 Task: Use the formula "PERMUTATIONA" in spreadsheet "Project portfolio".
Action: Mouse moved to (158, 101)
Screenshot: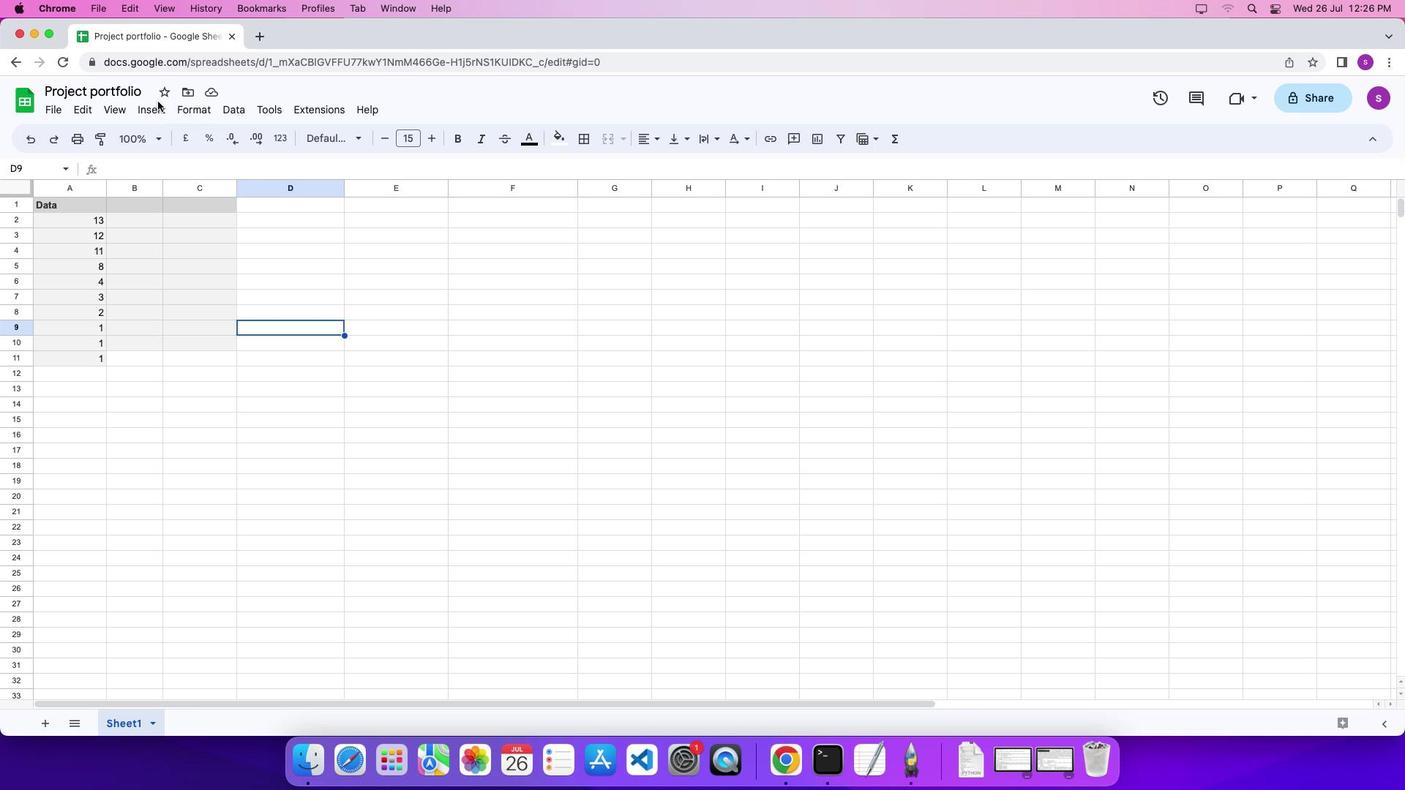 
Action: Mouse pressed left at (158, 101)
Screenshot: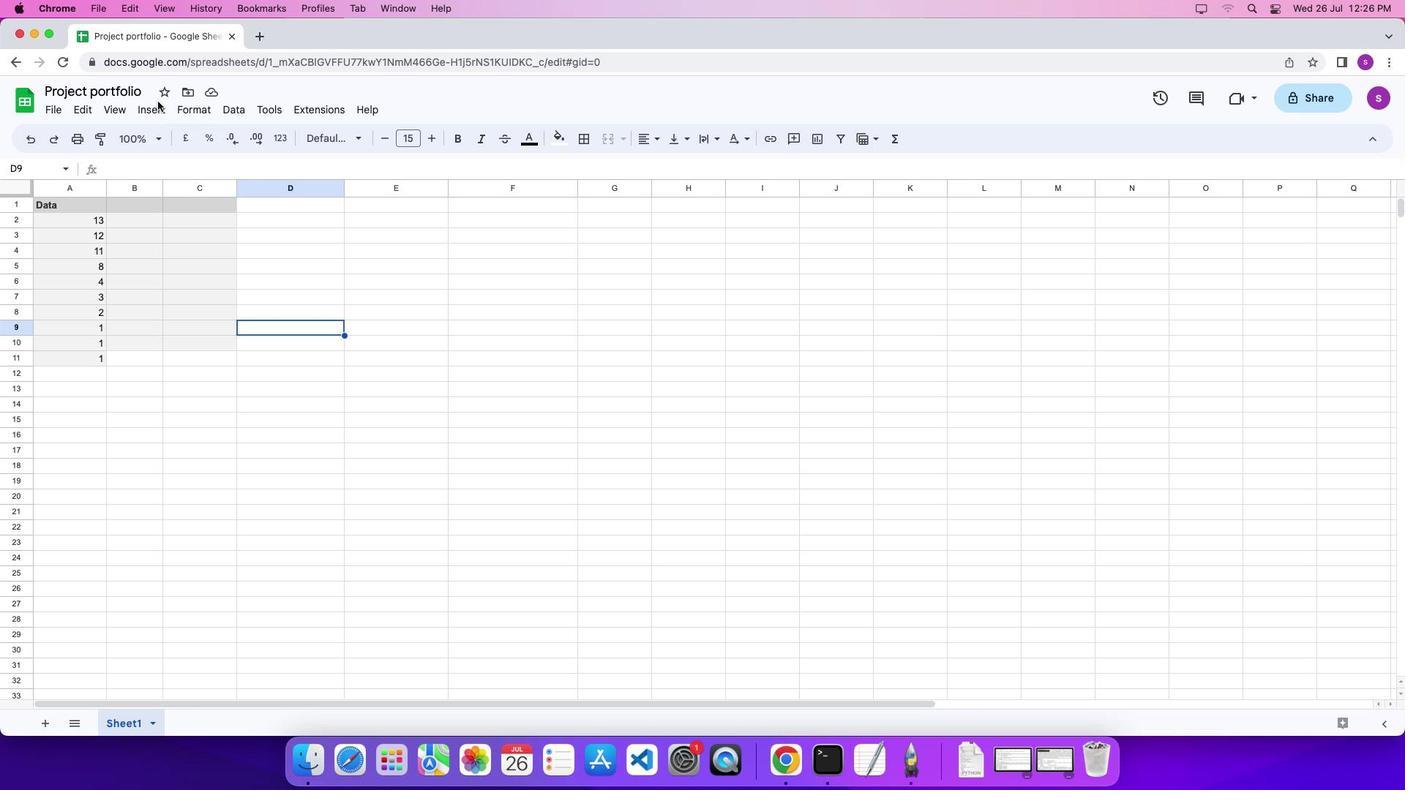 
Action: Mouse moved to (157, 106)
Screenshot: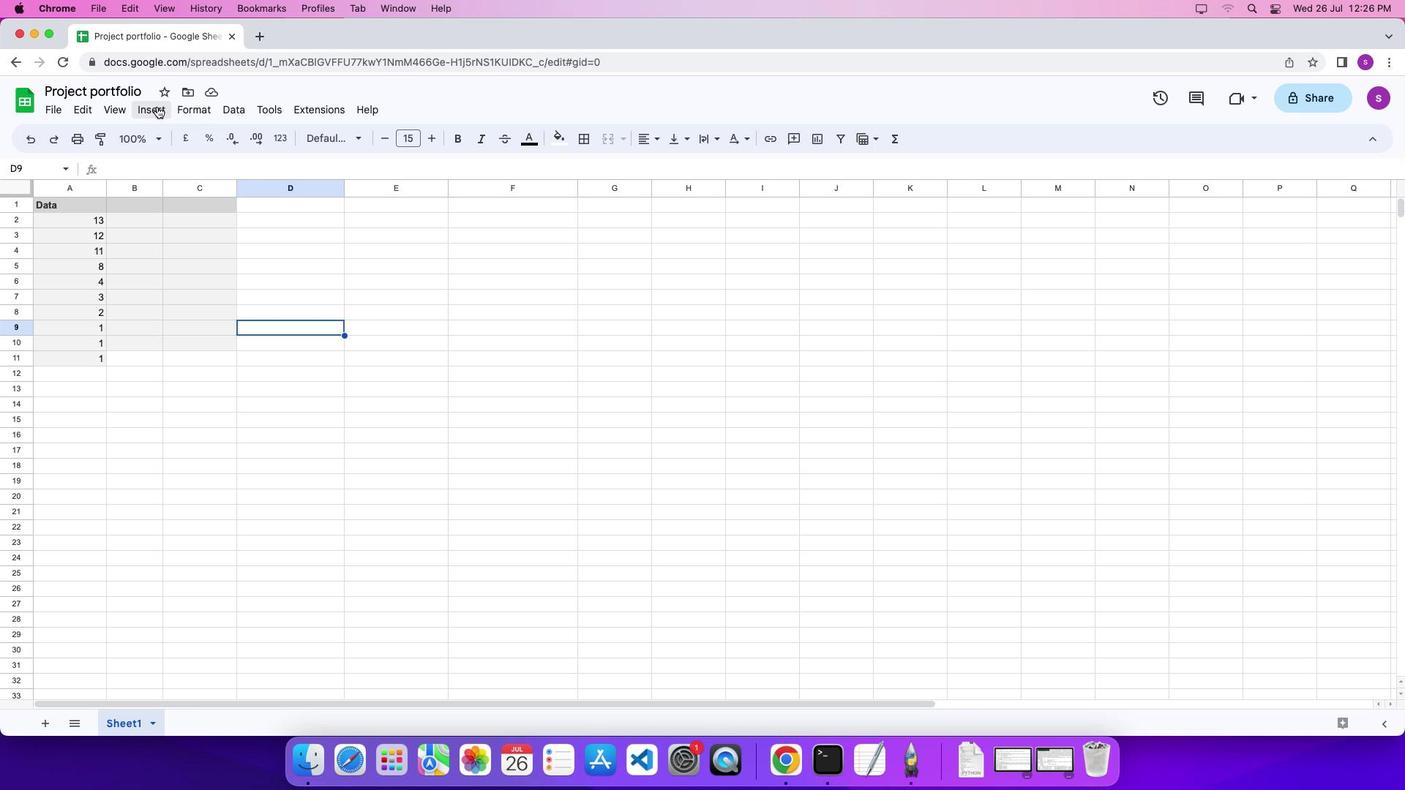 
Action: Mouse pressed left at (157, 106)
Screenshot: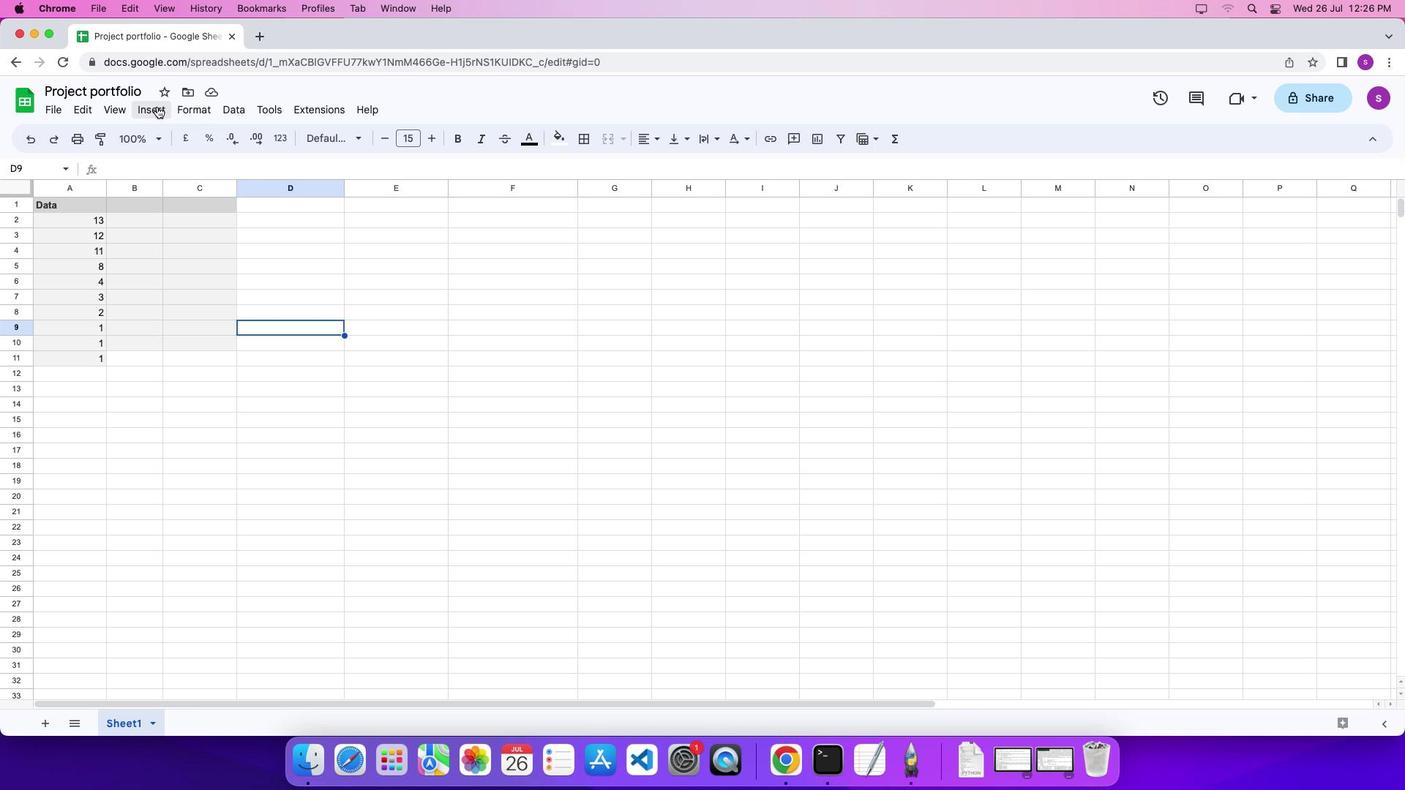 
Action: Mouse moved to (656, 707)
Screenshot: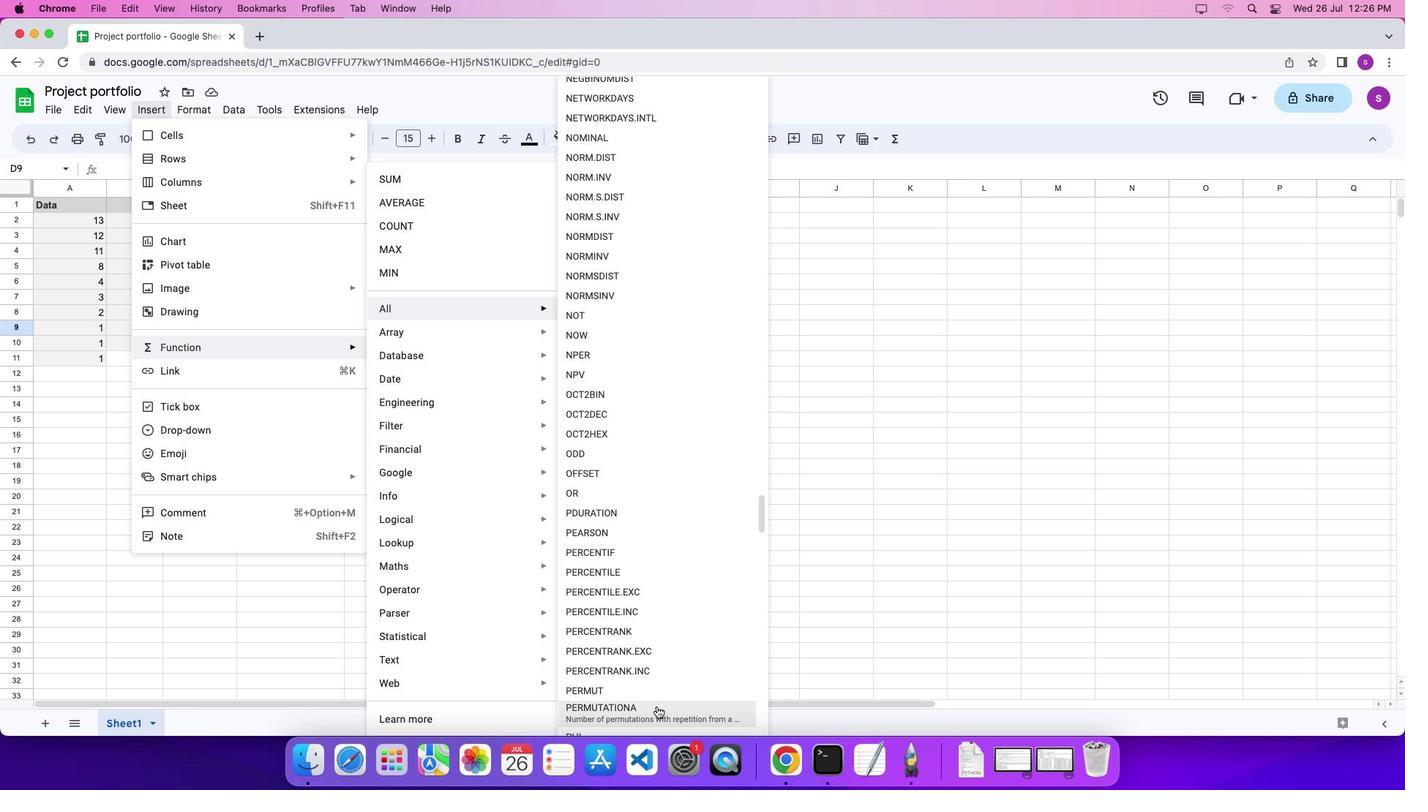 
Action: Mouse pressed left at (656, 707)
Screenshot: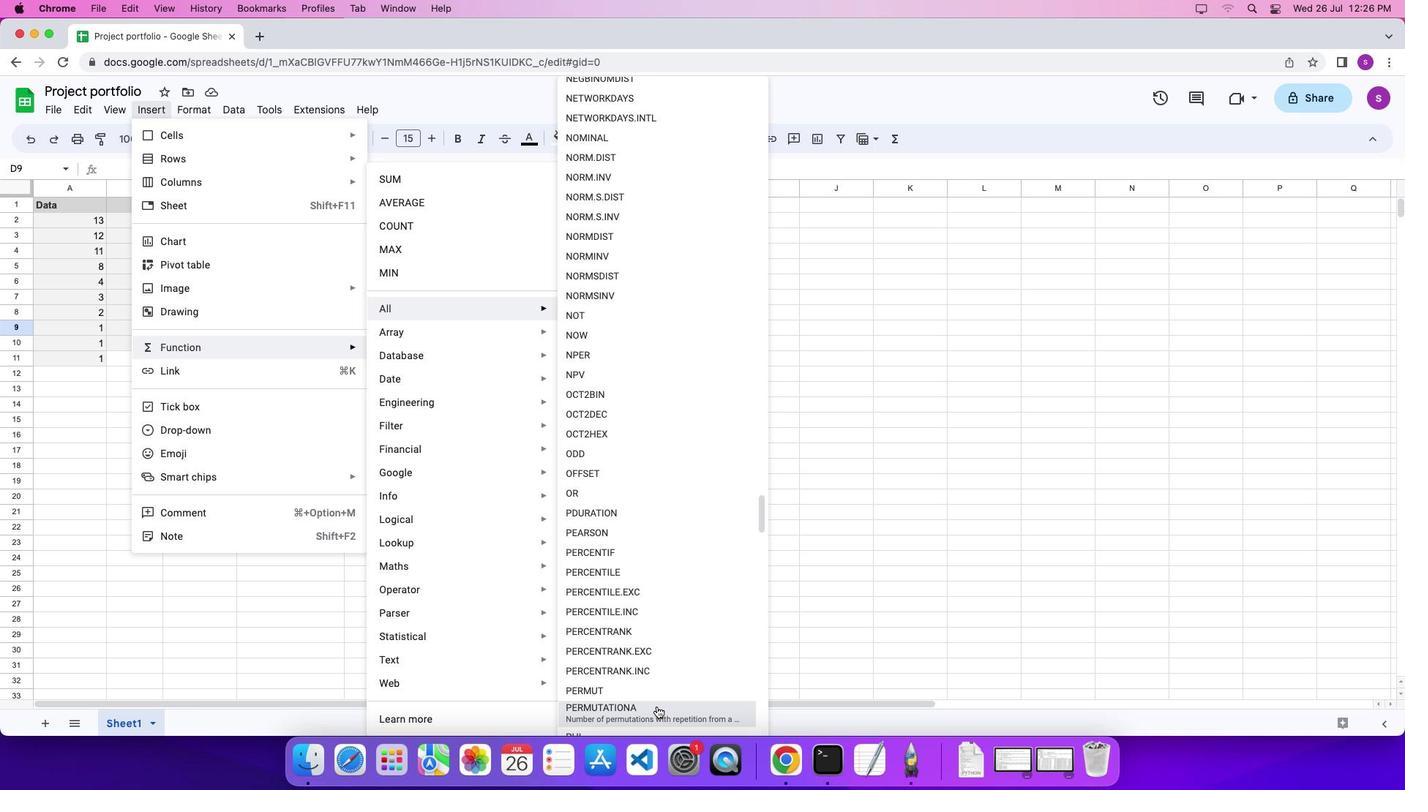 
Action: Mouse moved to (618, 571)
Screenshot: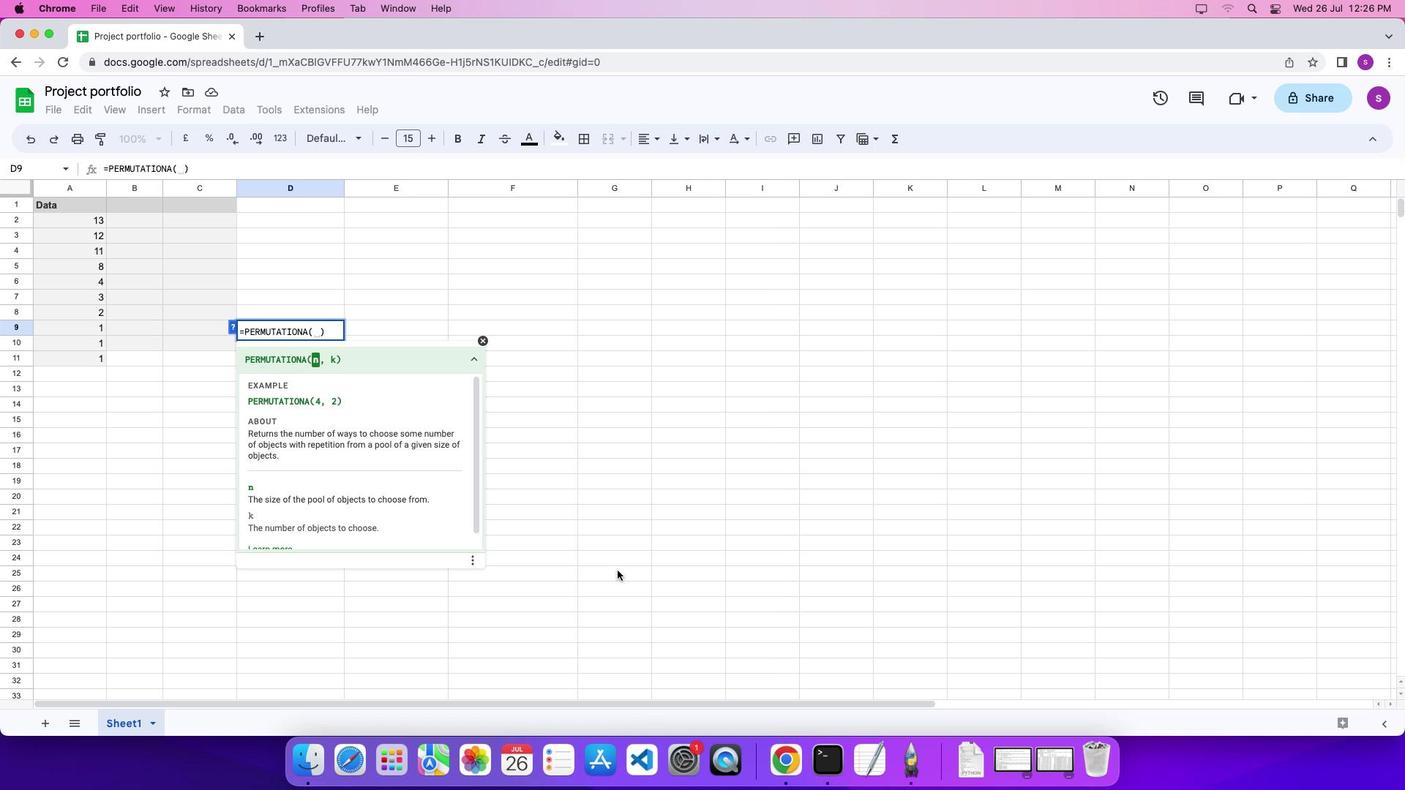 
Action: Key pressed '4'',''2''\x03'
Screenshot: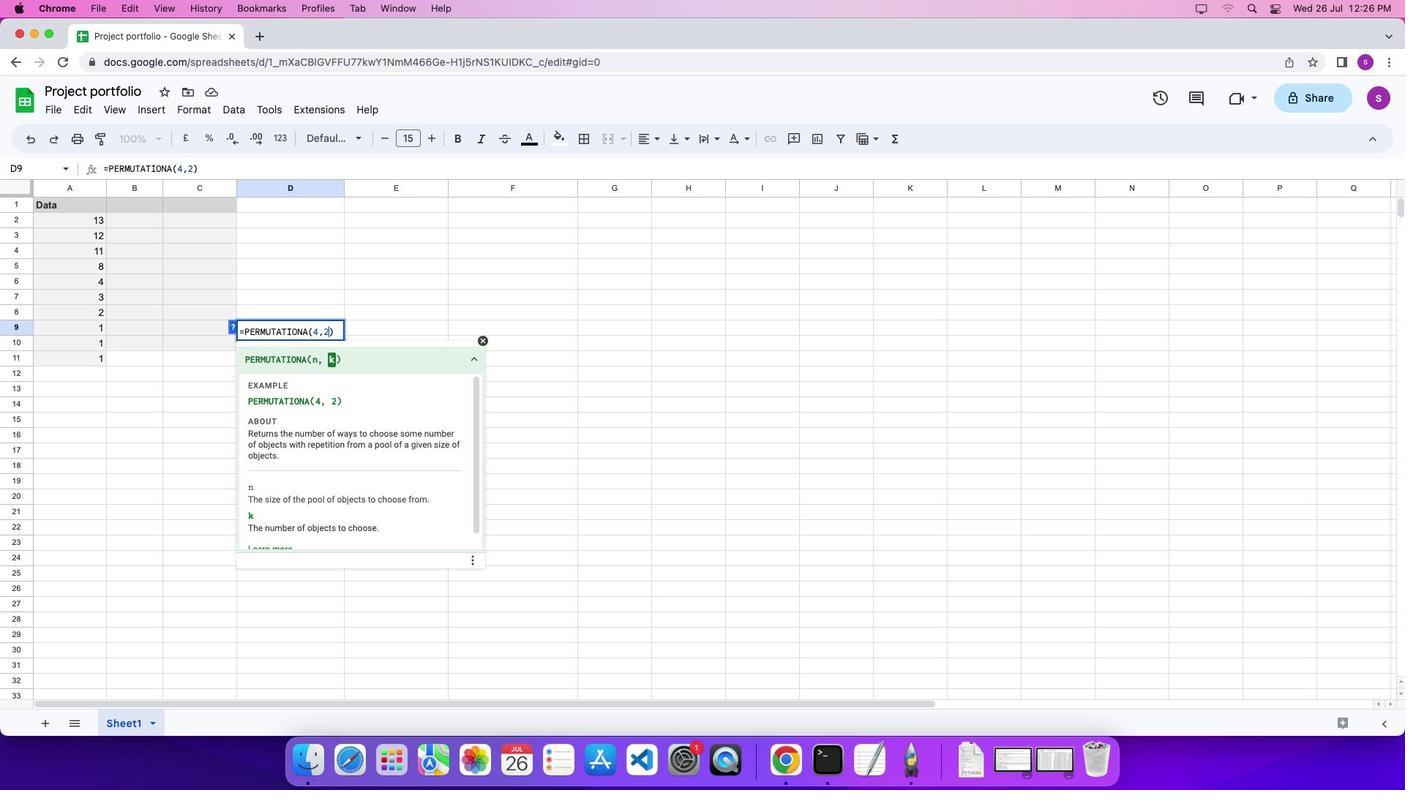 
